Task: Change the reading view to 'Very Narrow' using the Immersive Reader feature.
Action: Mouse moved to (191, 23)
Screenshot: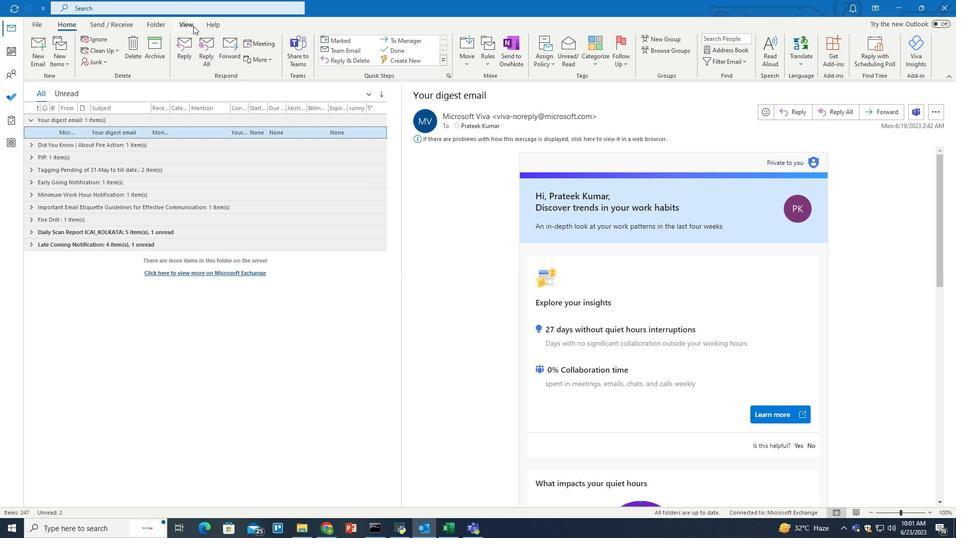 
Action: Mouse pressed left at (191, 23)
Screenshot: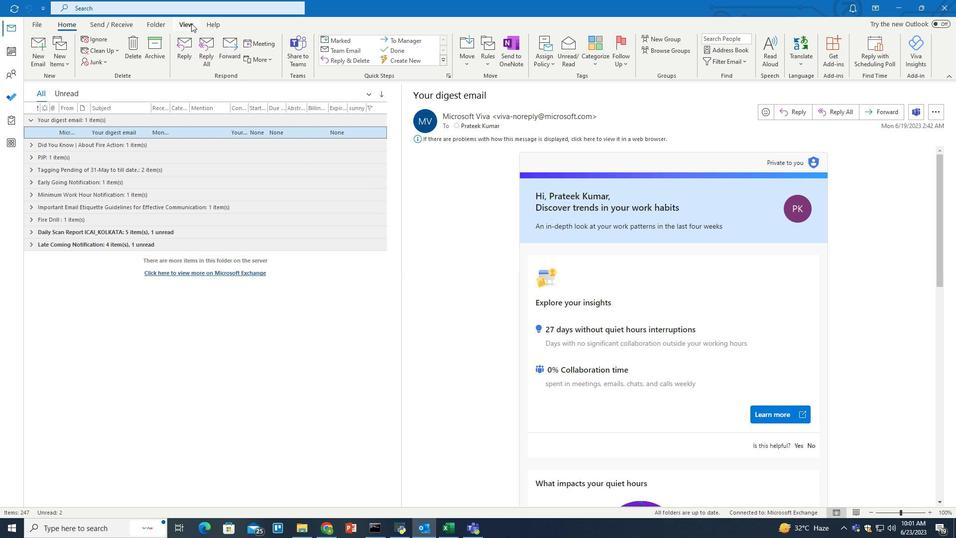 
Action: Mouse moved to (854, 54)
Screenshot: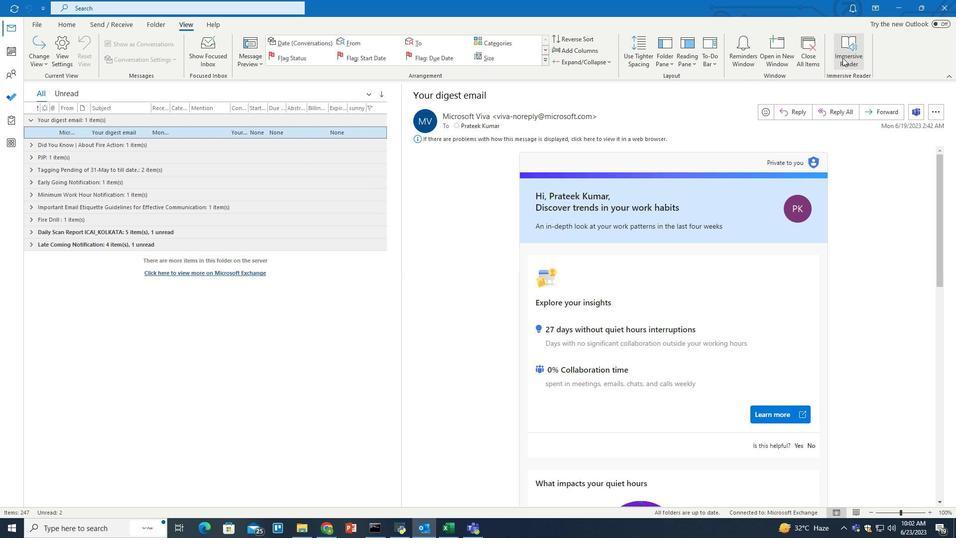 
Action: Mouse pressed left at (854, 54)
Screenshot: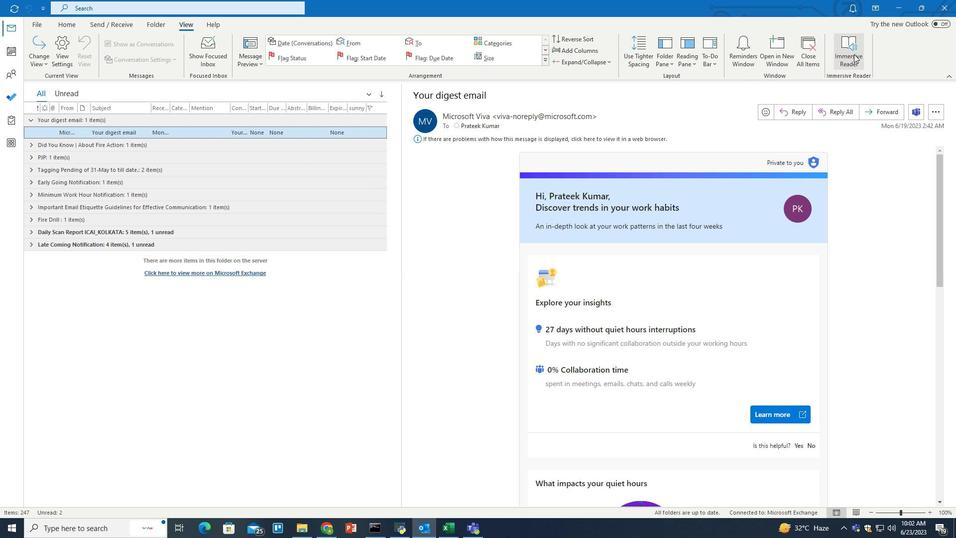 
Action: Mouse moved to (40, 65)
Screenshot: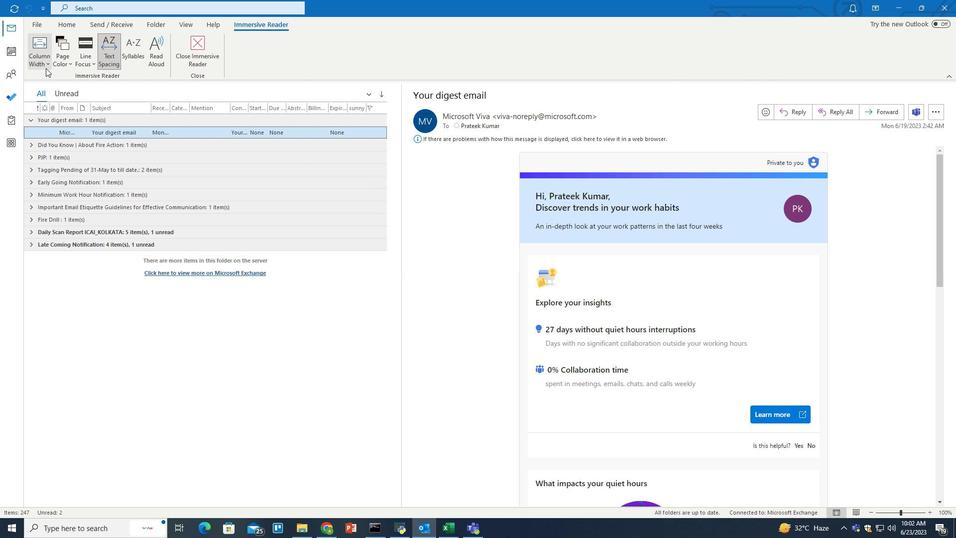 
Action: Mouse pressed left at (40, 65)
Screenshot: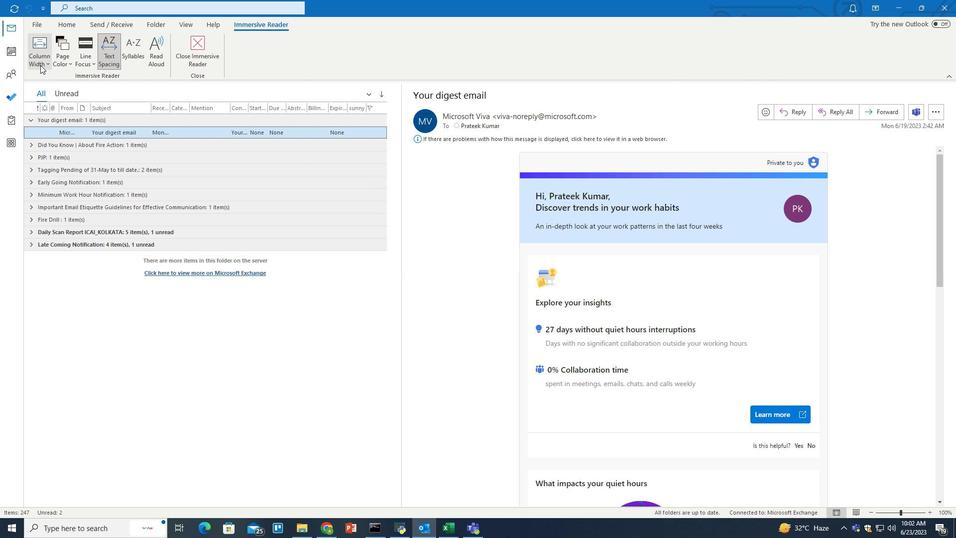 
Action: Mouse moved to (73, 130)
Screenshot: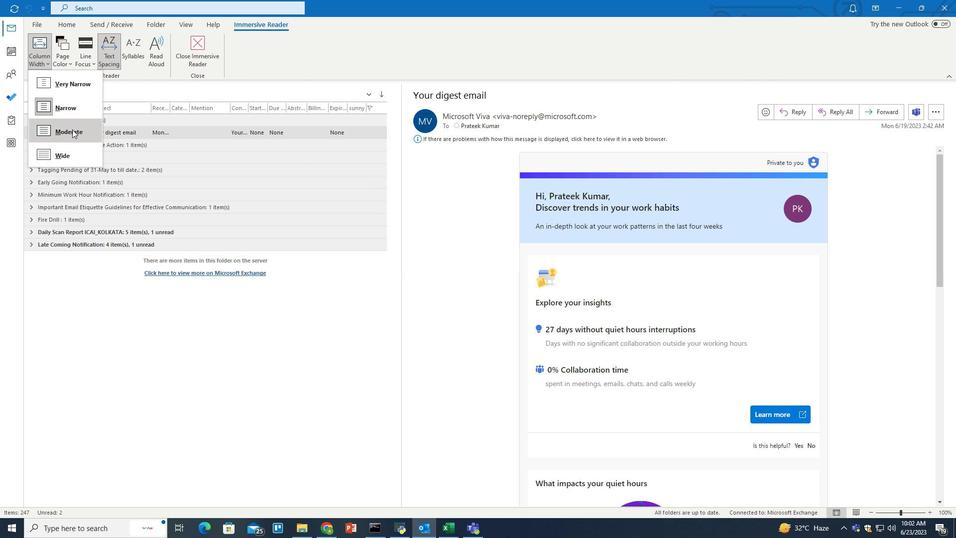 
Action: Mouse pressed left at (73, 130)
Screenshot: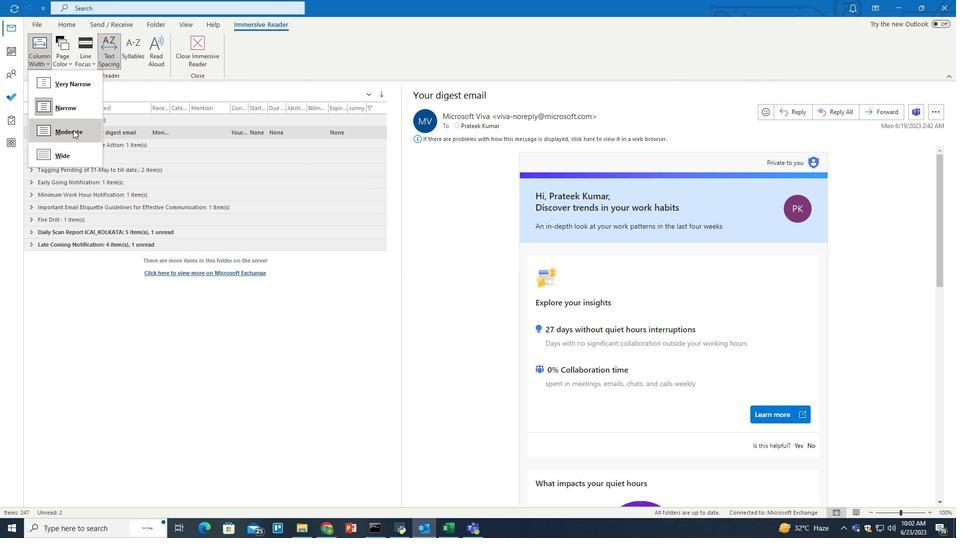 
